 Task: Arrange a 3-hour photography expedition to capture the beauty of a sunrise or sunset.
Action: Mouse pressed left at (537, 219)
Screenshot: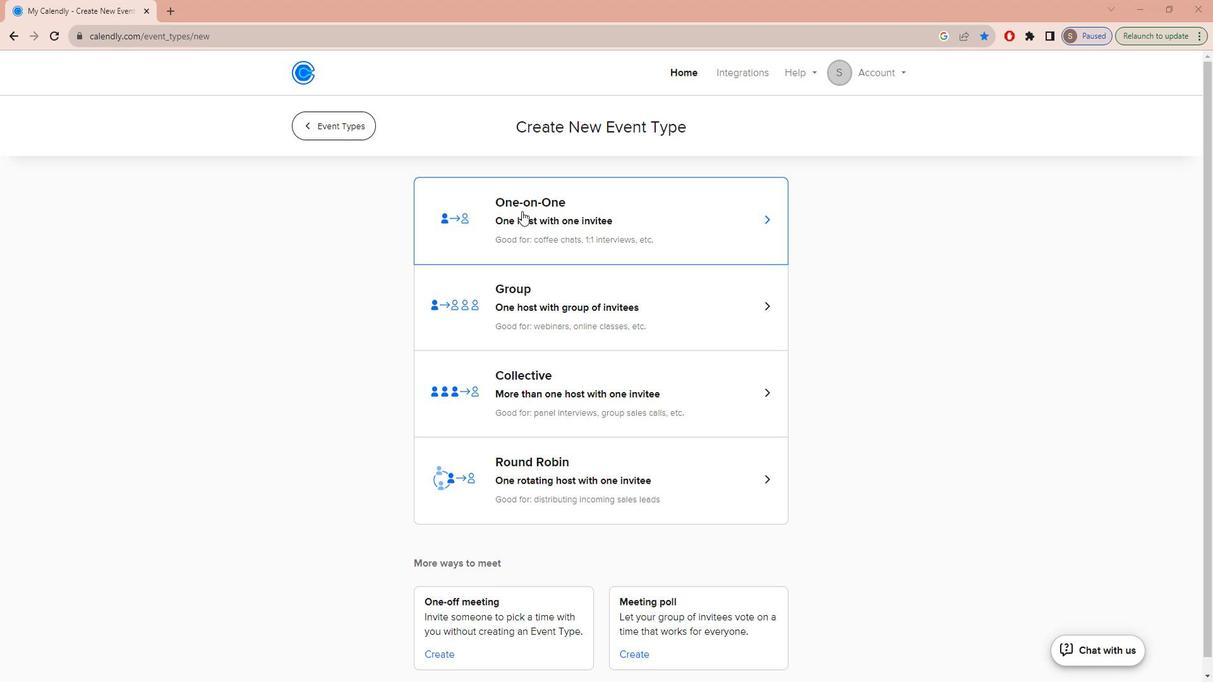 
Action: Key pressed s<Key.caps_lock>UNRISE<Key.space><Key.shift><Key.shift><Key.shift><Key.shift>&<Key.space><Key.caps_lock>s<Key.caps_lock>UNSET<Key.space><Key.caps_lock>p<Key.caps_lock>HOTOGRAPHY<Key.space><Key.caps_lock>a<Key.caps_lock>DVENTURE
Screenshot: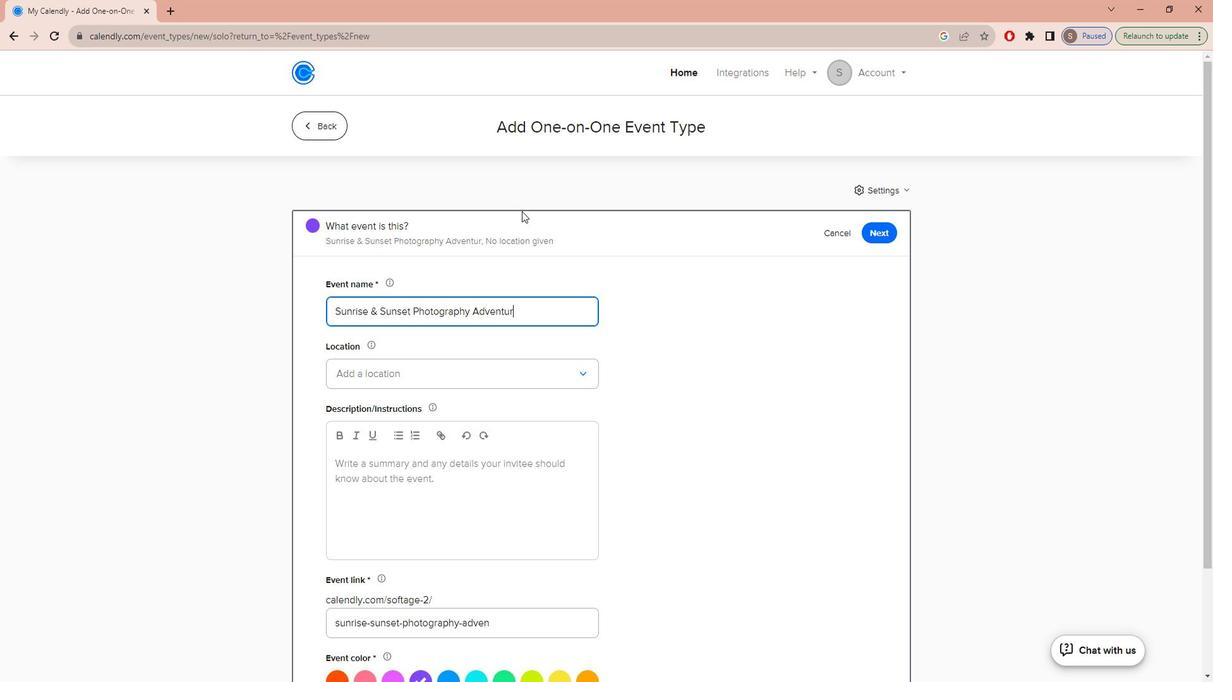 
Action: Mouse moved to (517, 366)
Screenshot: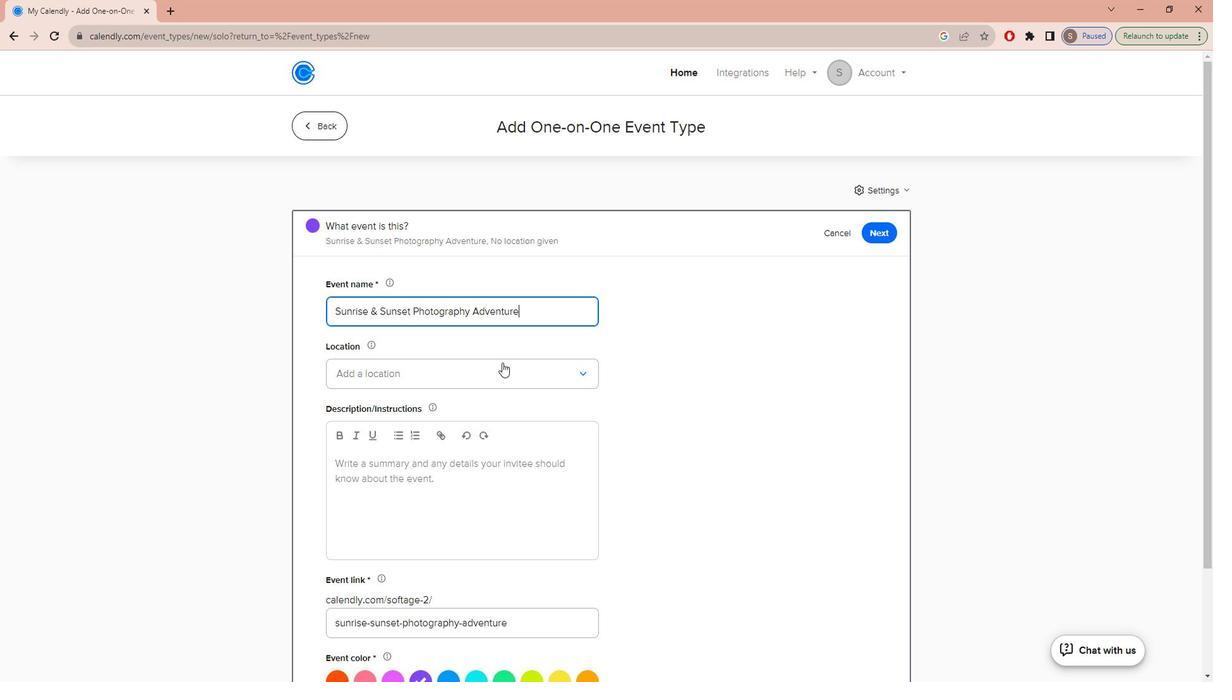 
Action: Mouse pressed left at (517, 366)
Screenshot: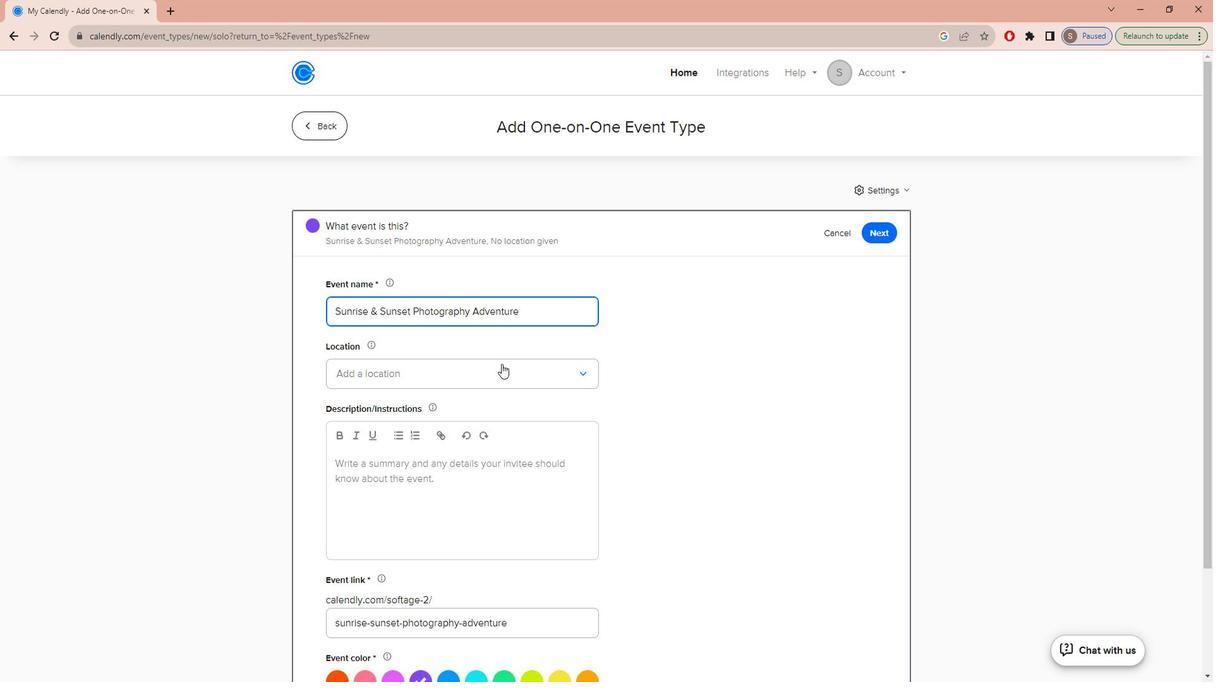 
Action: Mouse moved to (503, 413)
Screenshot: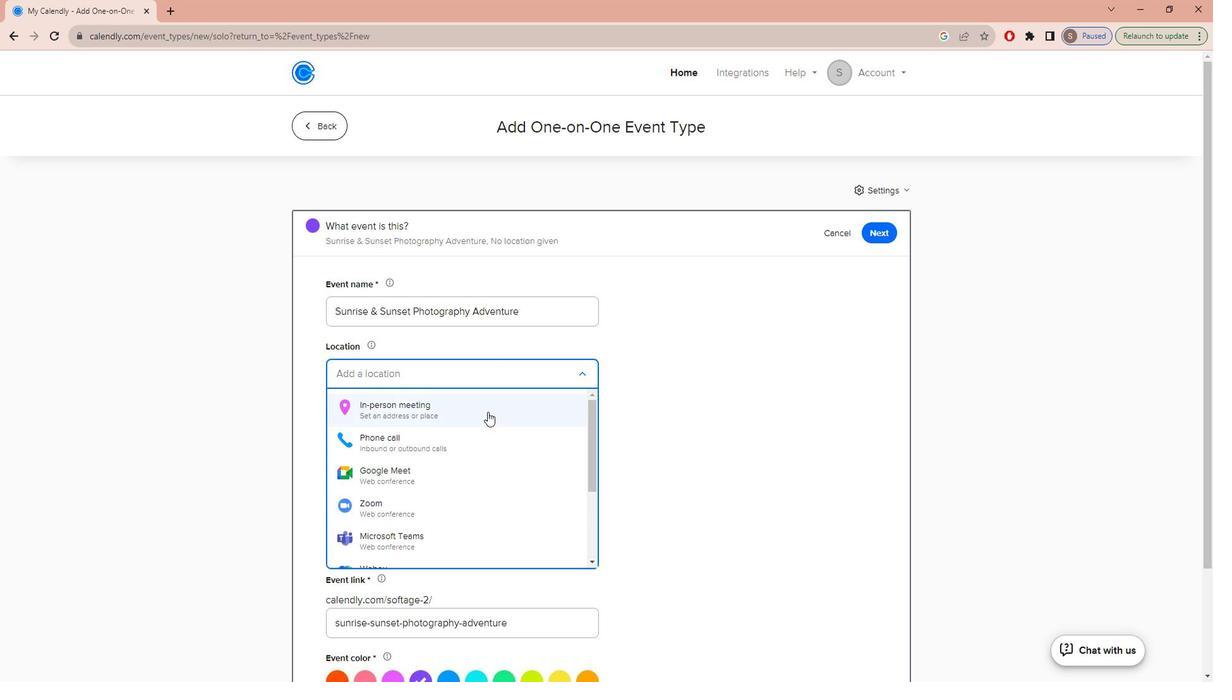 
Action: Mouse pressed left at (503, 413)
Screenshot: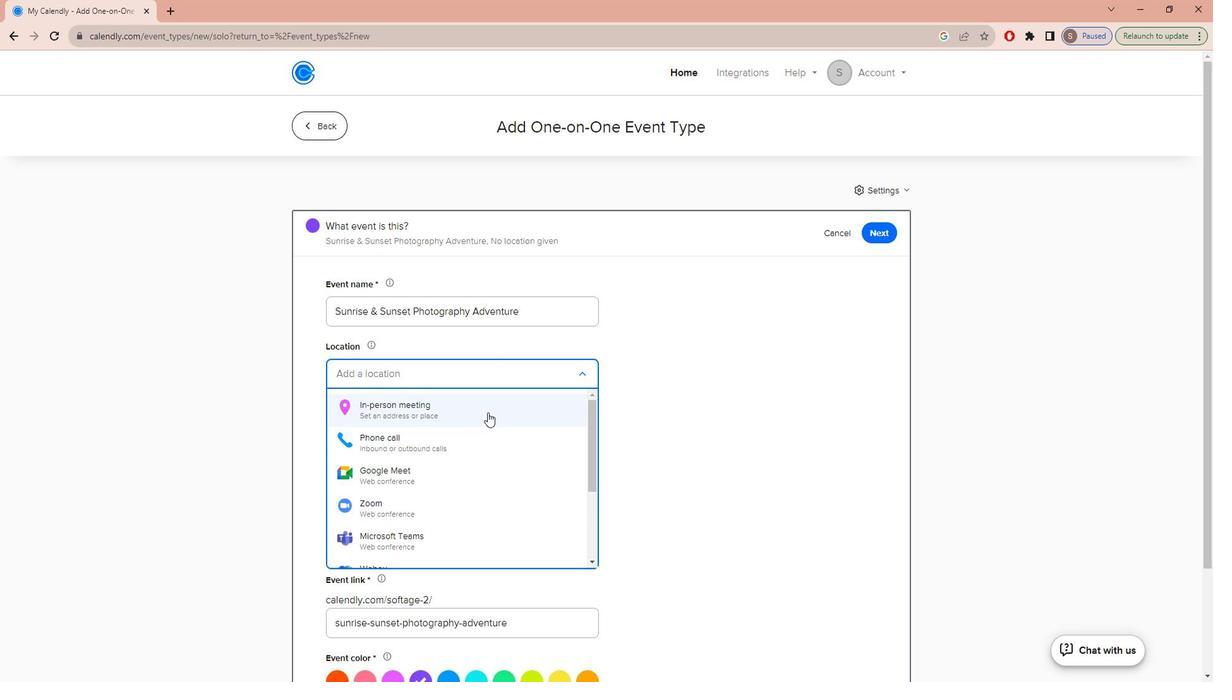 
Action: Mouse moved to (552, 221)
Screenshot: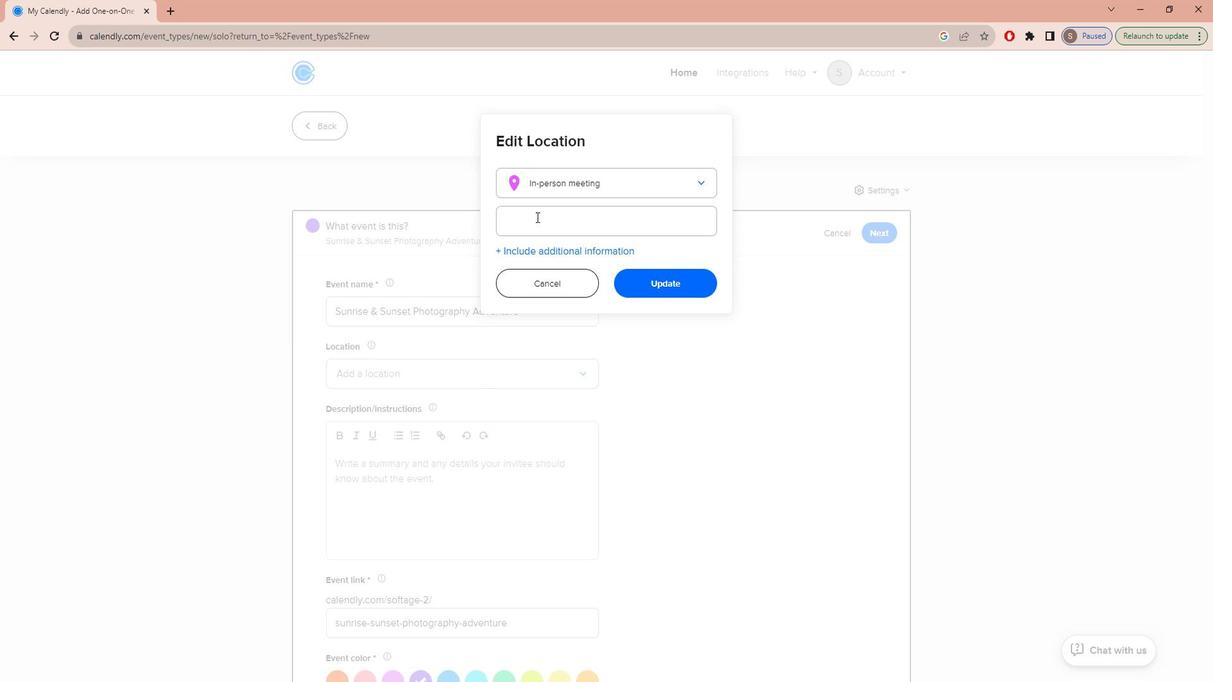
Action: Mouse pressed left at (552, 221)
Screenshot: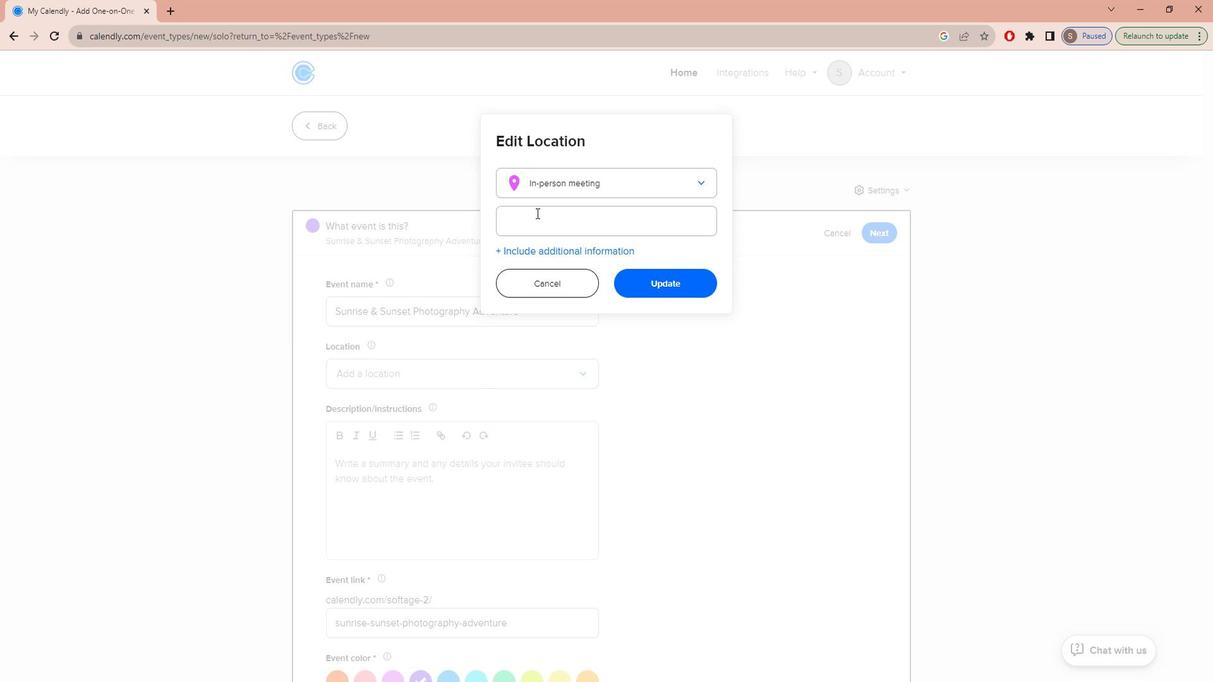 
Action: Key pressed <Key.caps_lock>g<Key.caps_lock>REAT<Key.space><Key.caps_lock>s<Key.caps_lock>MOKY<Key.space><Key.caps_lock>m<Key.caps_lock>OUNTAINS<Key.space><Key.caps_lock>n<Key.caps_lock>ATIONAL<Key.space><Key.caps_lock>p<Key.caps_lock>ARK<Key.space><Key.backspace>,<Key.space><Key.caps_lock>n<Key.caps_lock>ORTH<Key.space><Key.caps_lock>c<Key.caps_lock>AROLINA,<Key.space><Key.caps_lock>usa
Screenshot: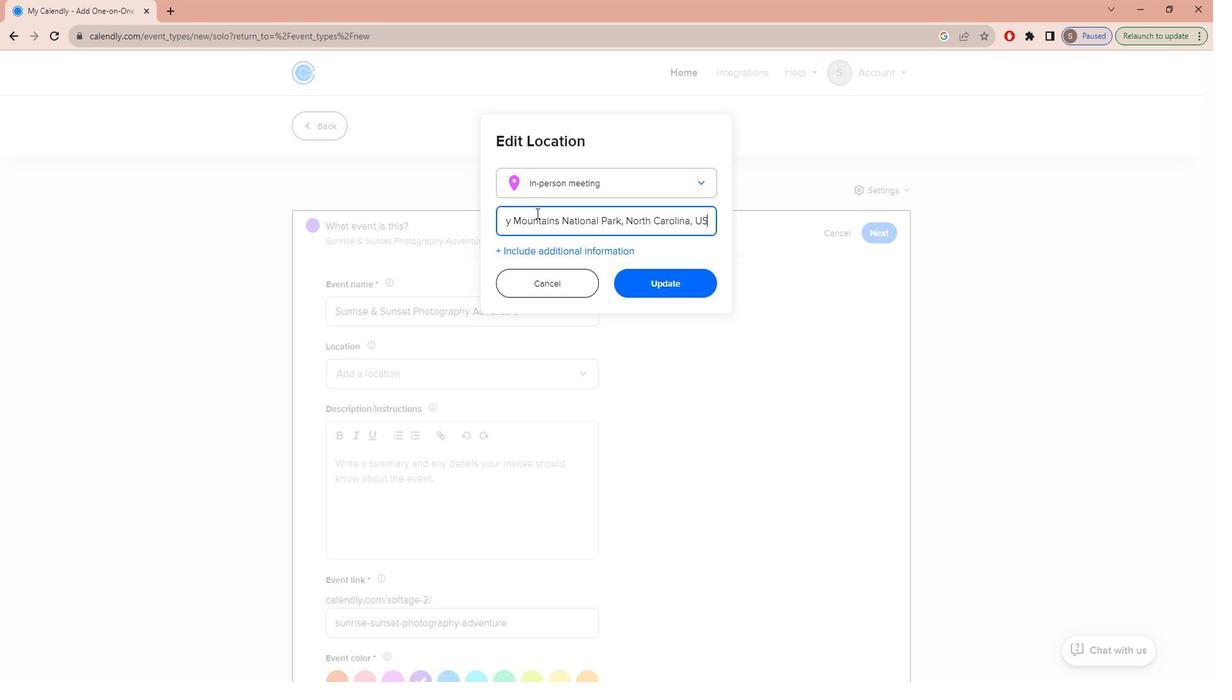 
Action: Mouse moved to (664, 283)
Screenshot: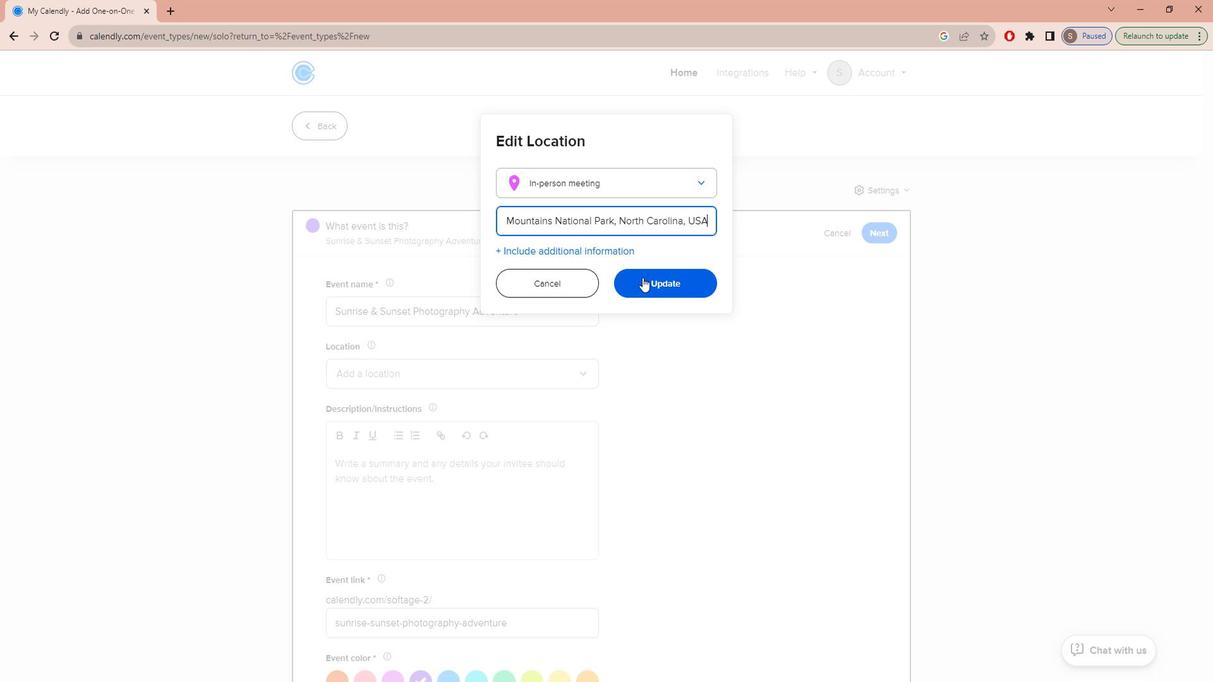 
Action: Mouse pressed left at (664, 283)
Screenshot: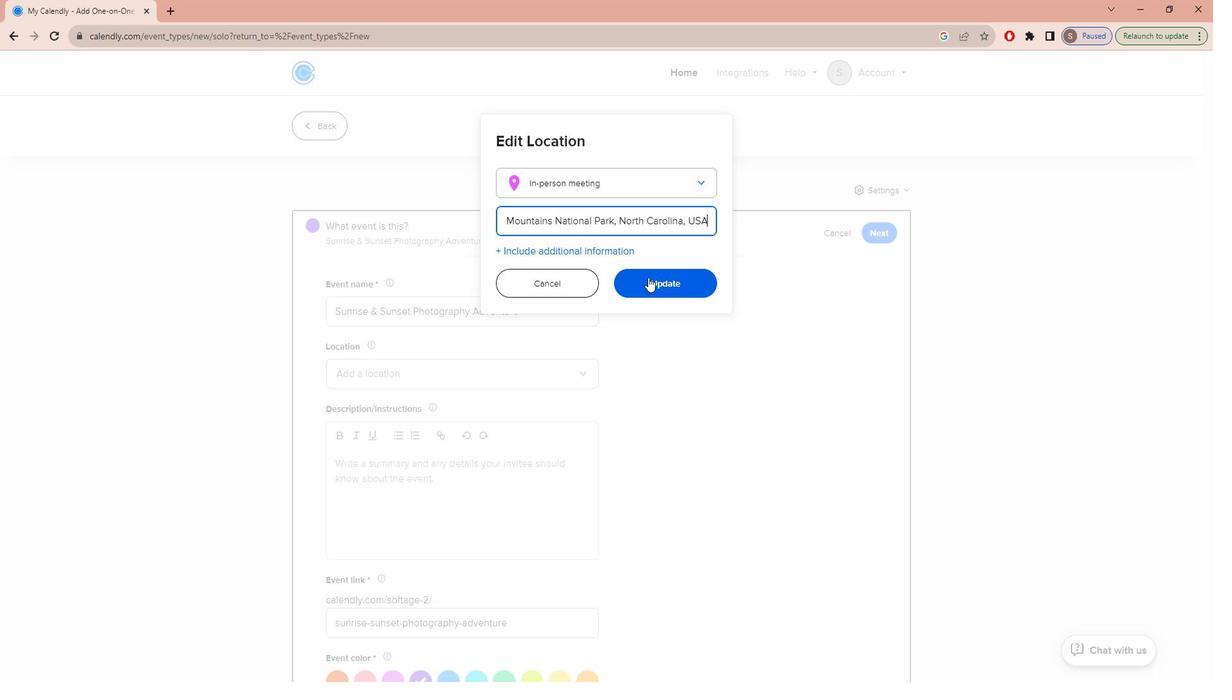 
Action: Mouse moved to (511, 494)
Screenshot: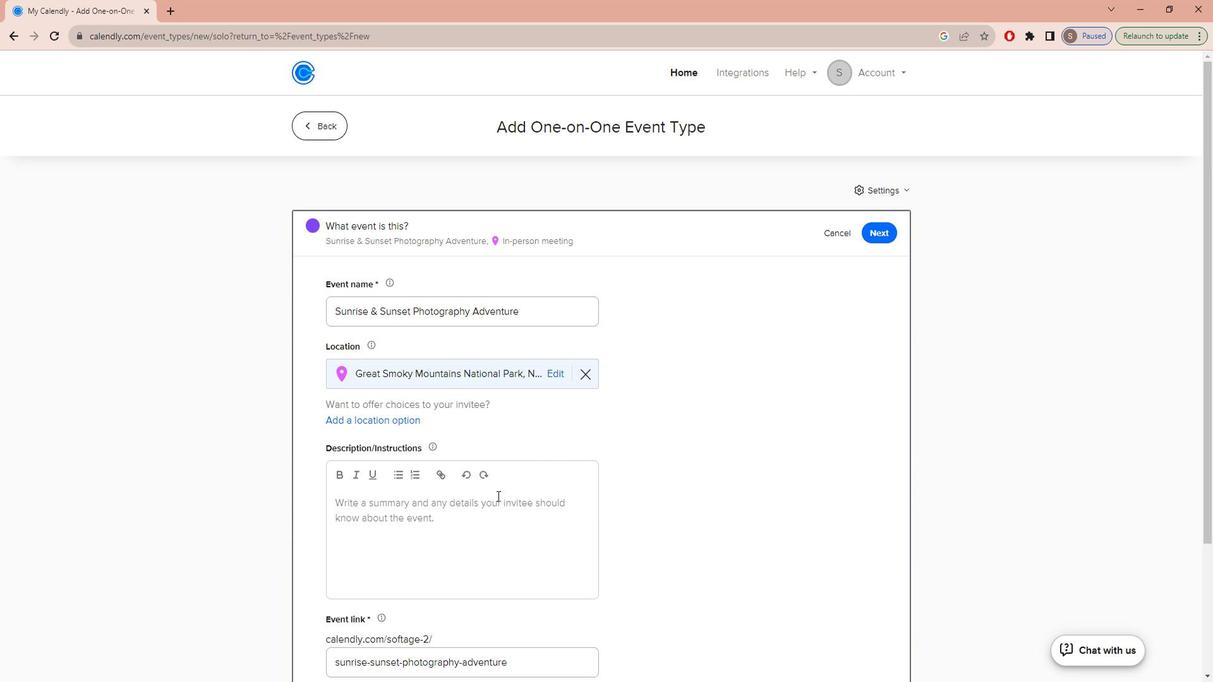 
Action: Mouse pressed left at (511, 494)
Screenshot: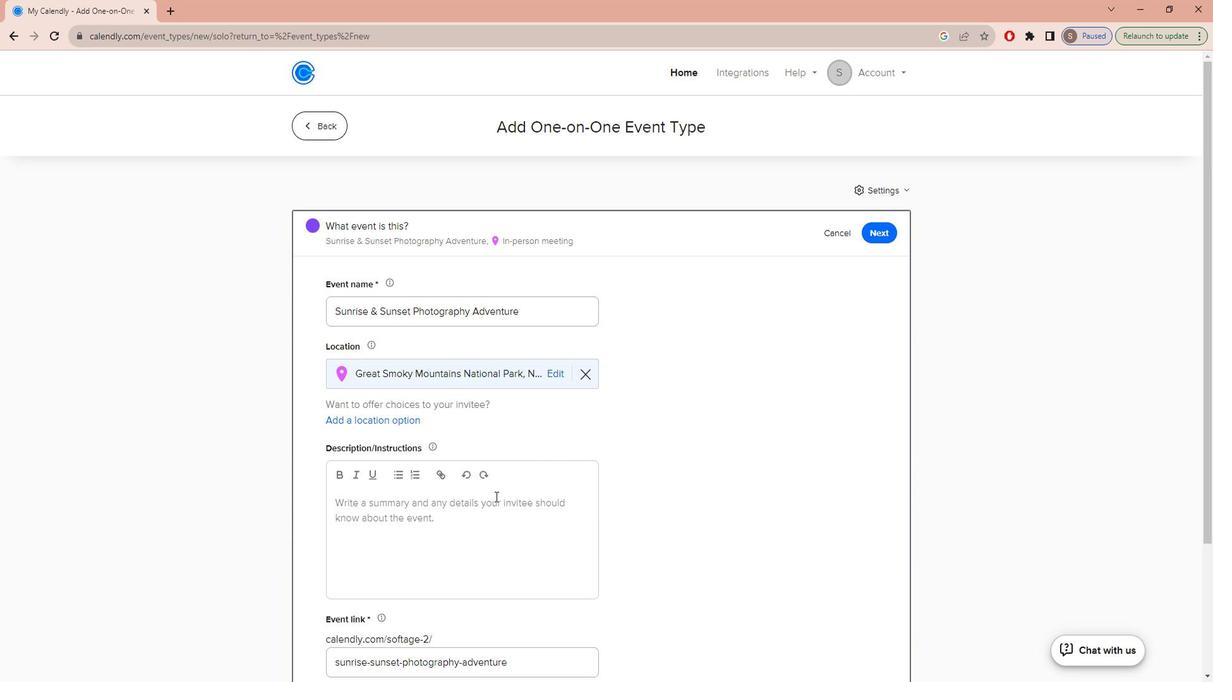 
Action: Mouse moved to (510, 494)
Screenshot: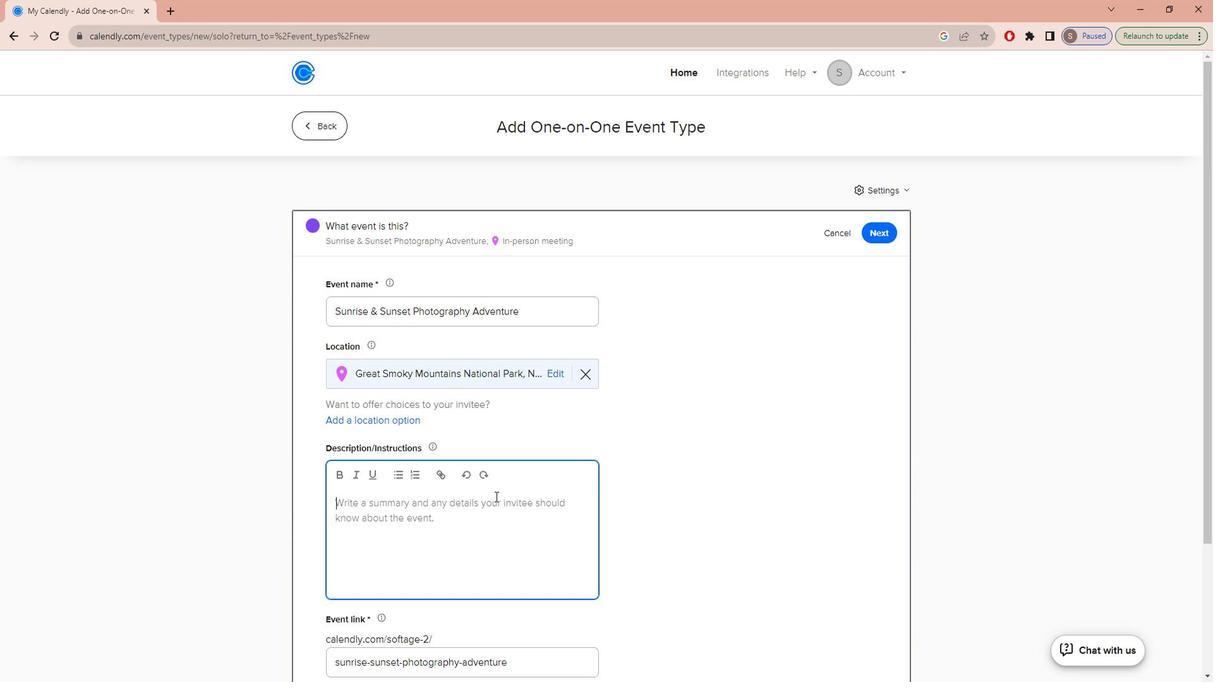 
Action: Key pressed e<Key.caps_lock>MBARK<Key.space>ON<Key.space>THE<Key.space>CAPTIVATING<Key.space>JOURNEY<Key.space>TO<Key.space>WITNESS<Key.space>AND<Key.space>IMMORTALIZE<Key.space>THE<Key.space>MESMERIZING<Key.space>BEAUTY<Key.space>OF<Key.space>BOTH<Key.space>SUNRISE<Key.space>AND<Key.space>SUNSET<Key.space>IN<Key.space>A<Key.space>SINGLE<Key.space>PHOTOGRAPHY<Key.space>EXPEDITION.<Key.space><Key.caps_lock>t<Key.caps_lock>HIS<Key.space>EXPEDITION<Key.space>IS<Key.space>NOT<Key.space>JUST<Key.space>ABOUT<Key.space>TAKING<Key.space>PICTURES;<Key.space>IT'S<Key.space>ABOUT<Key.space>EXPERIENCING<Key.space>THE<Key.space>RE<Key.backspace><Key.backspace>SERENITY<Key.space>AND<Key.space>GRANDEUR<Key.space>OF<Key.space>THESE<Key.space>GOLDEN<Key.space>HOURS<Key.space>WHILE<Key.space>HONING<Key.space>YOUR<Key.space>PHOTOGRAPHY<Key.space>SKILLS.<Key.space>
Screenshot: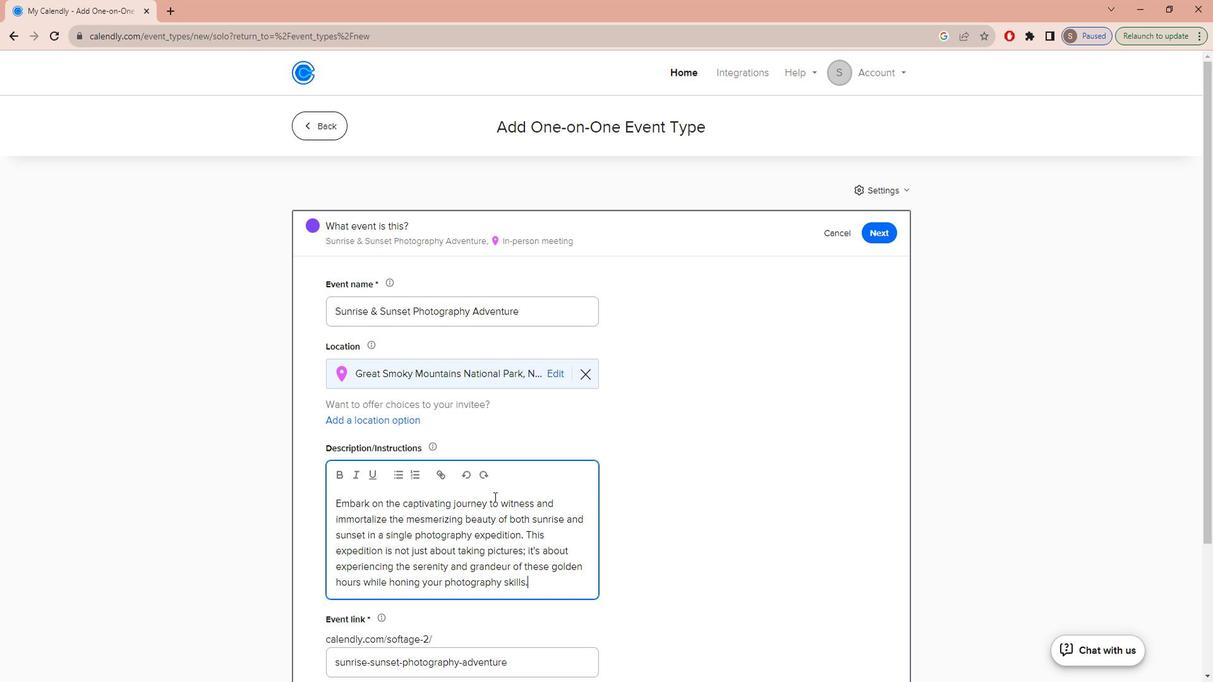 
Action: Mouse scrolled (510, 494) with delta (0, 0)
Screenshot: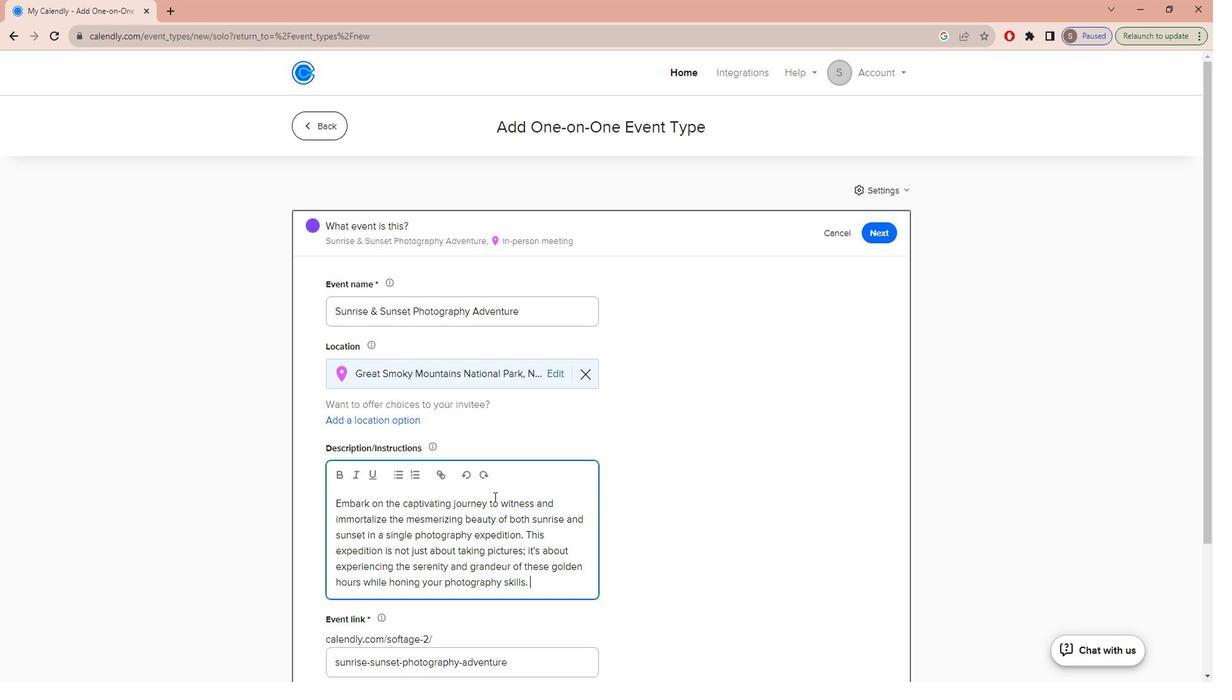 
Action: Mouse scrolled (510, 494) with delta (0, 0)
Screenshot: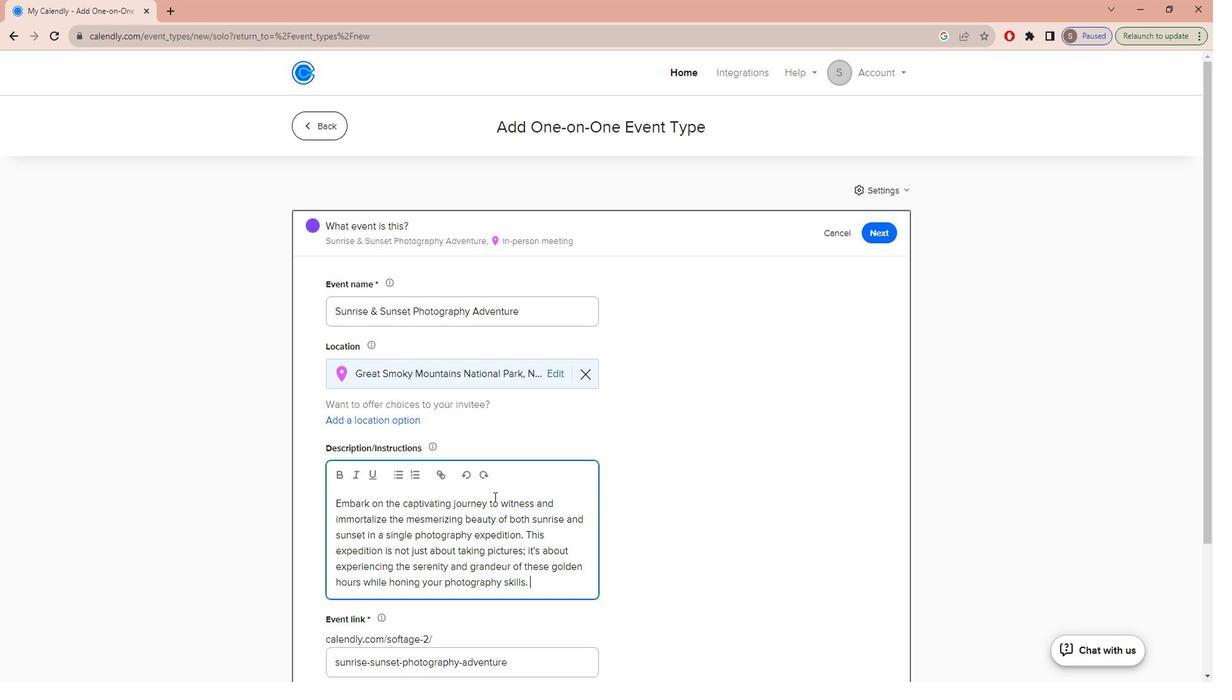 
Action: Mouse scrolled (510, 494) with delta (0, 0)
Screenshot: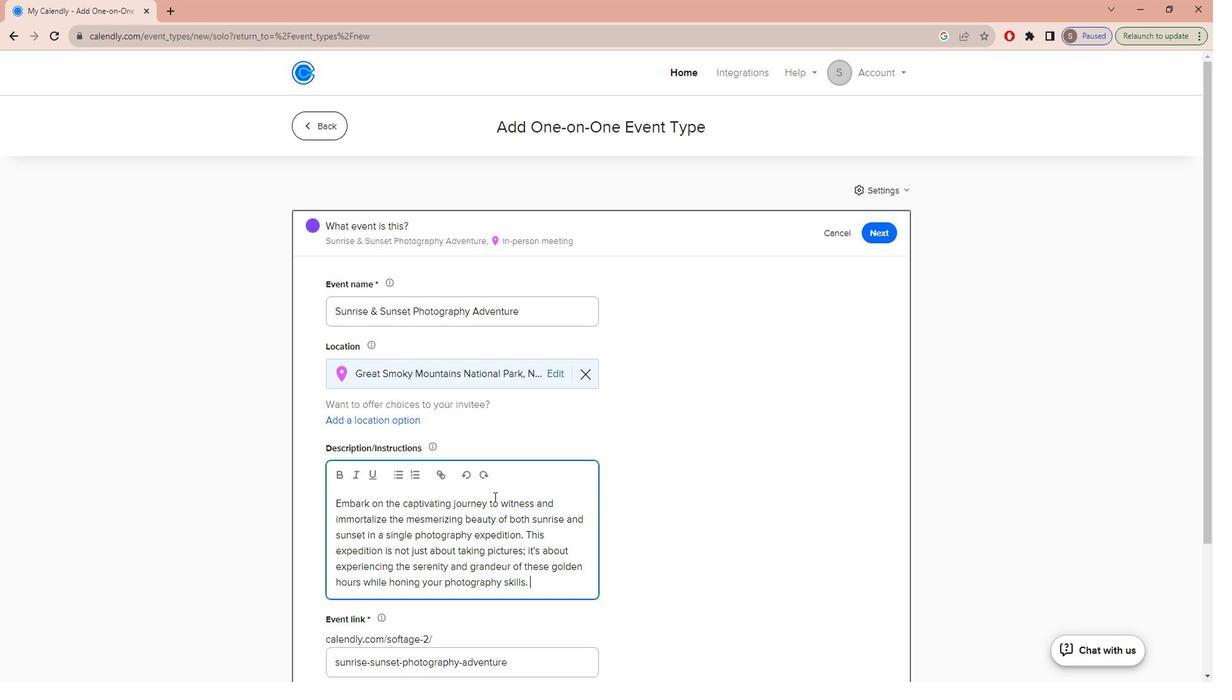 
Action: Mouse scrolled (510, 494) with delta (0, 0)
Screenshot: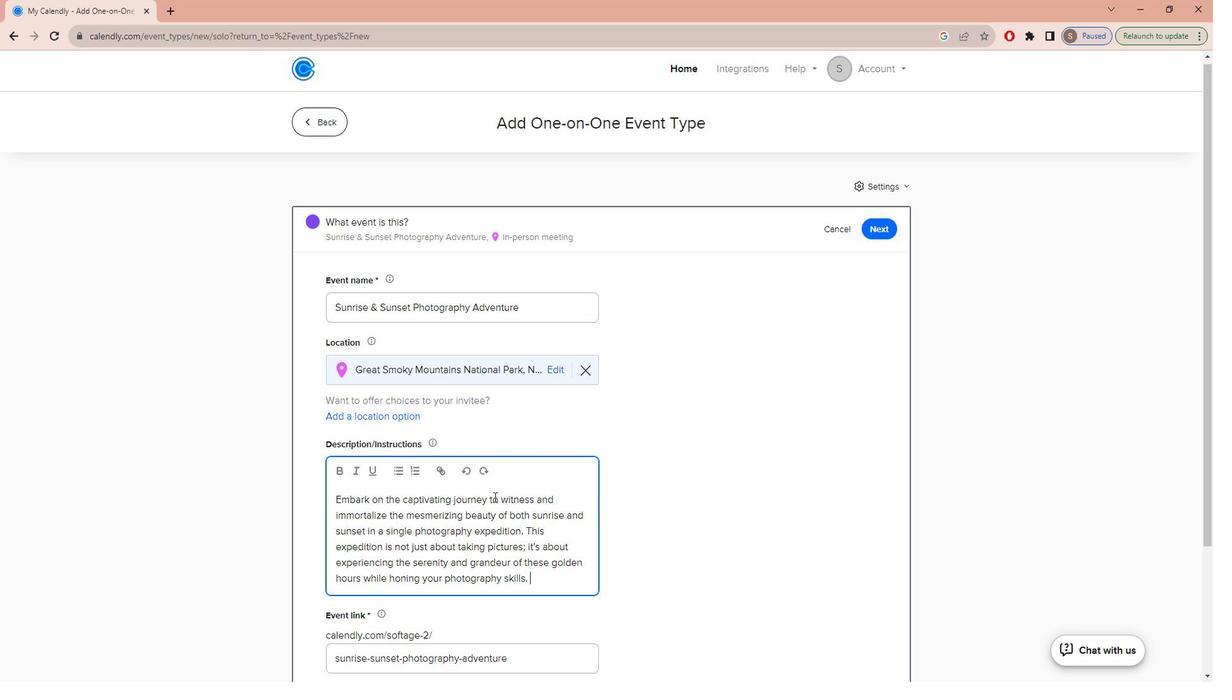 
Action: Mouse moved to (492, 549)
Screenshot: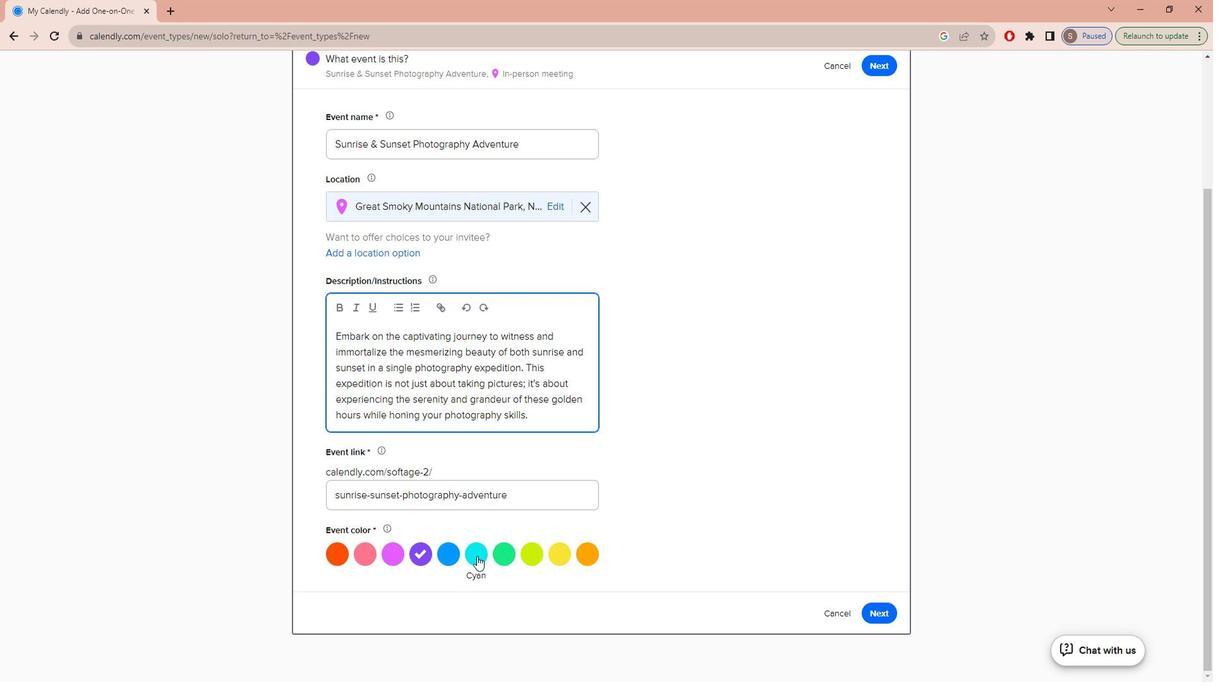 
Action: Mouse pressed left at (492, 549)
Screenshot: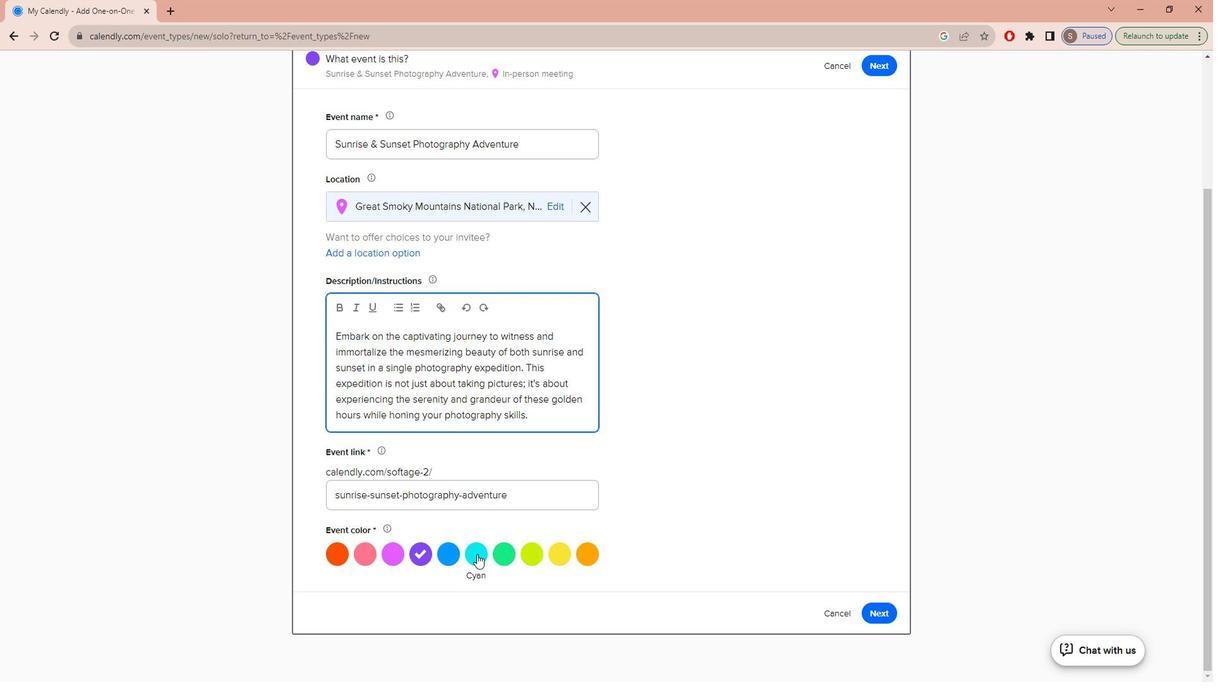 
Action: Mouse moved to (886, 605)
Screenshot: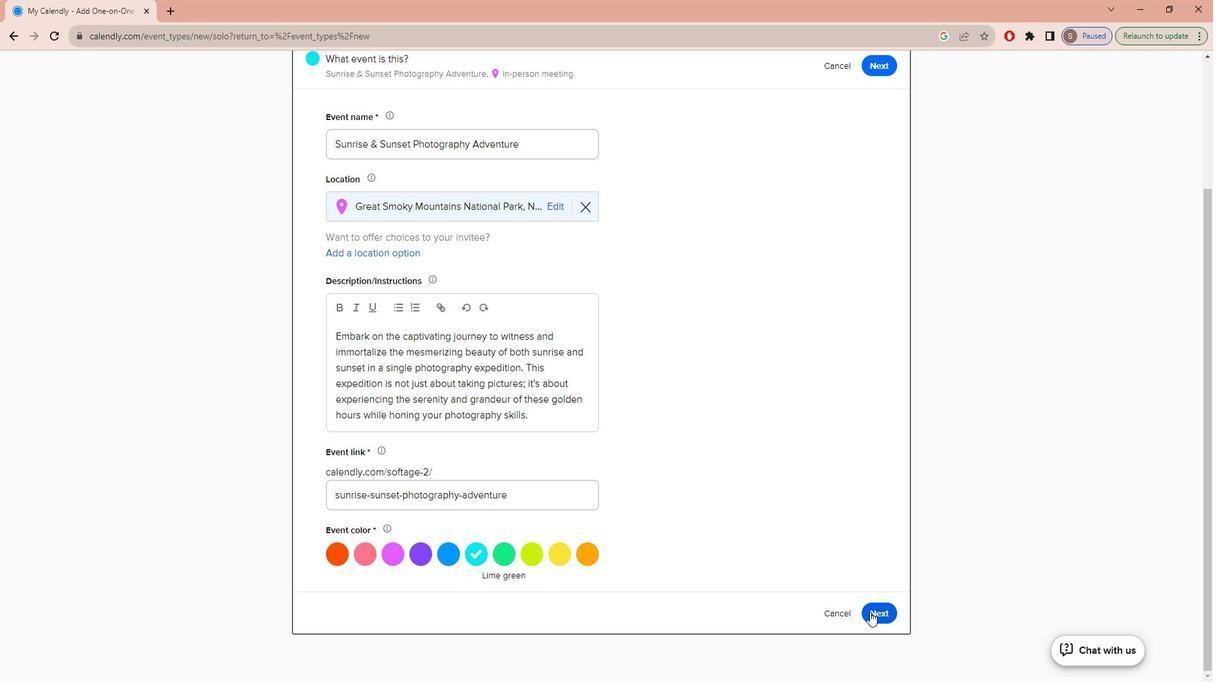 
Action: Mouse pressed left at (886, 605)
Screenshot: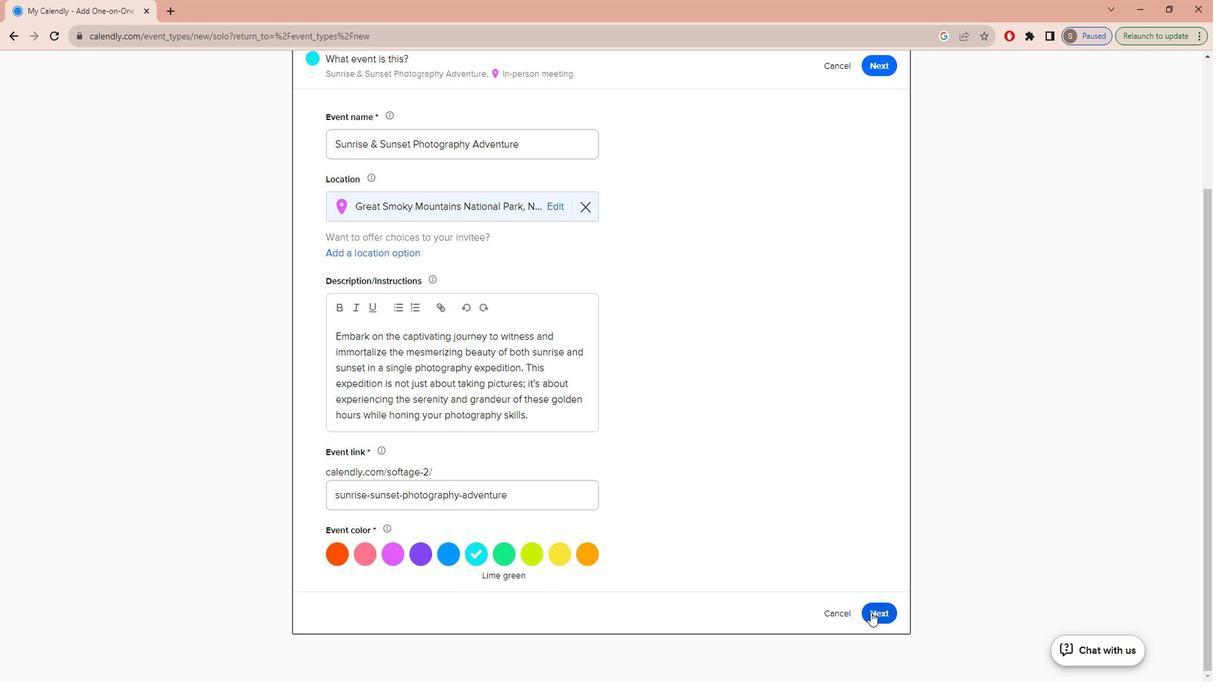 
Action: Mouse moved to (544, 375)
Screenshot: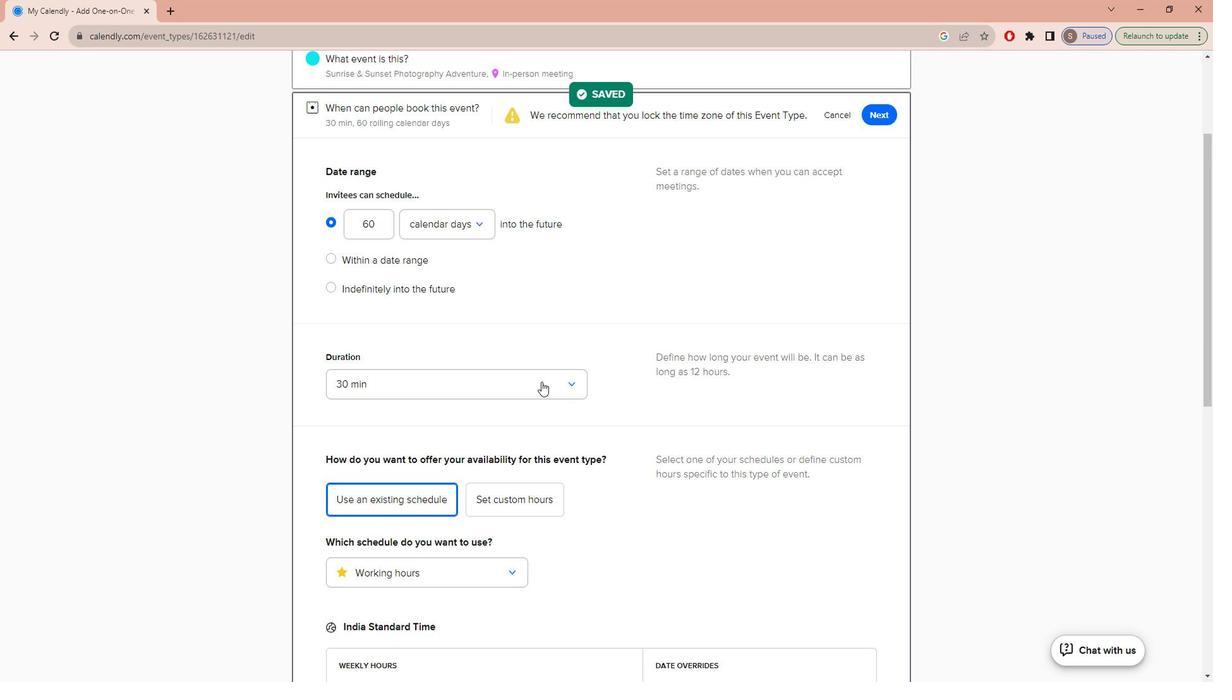 
Action: Mouse pressed left at (544, 375)
Screenshot: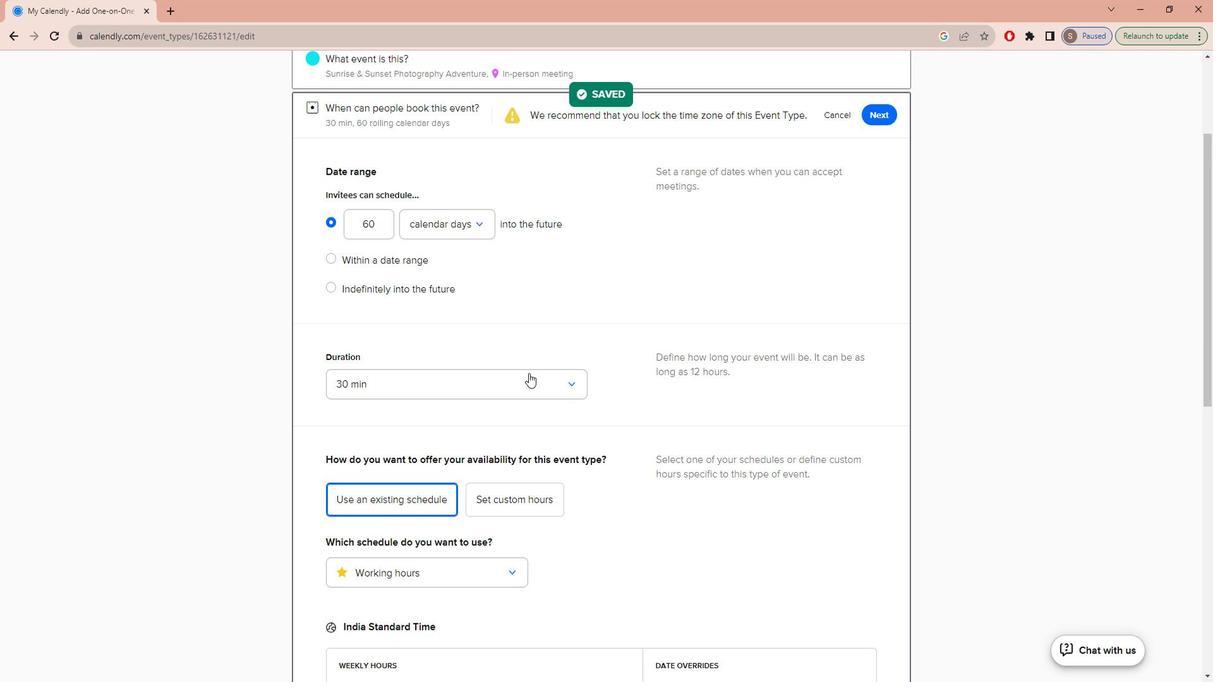 
Action: Mouse moved to (508, 512)
Screenshot: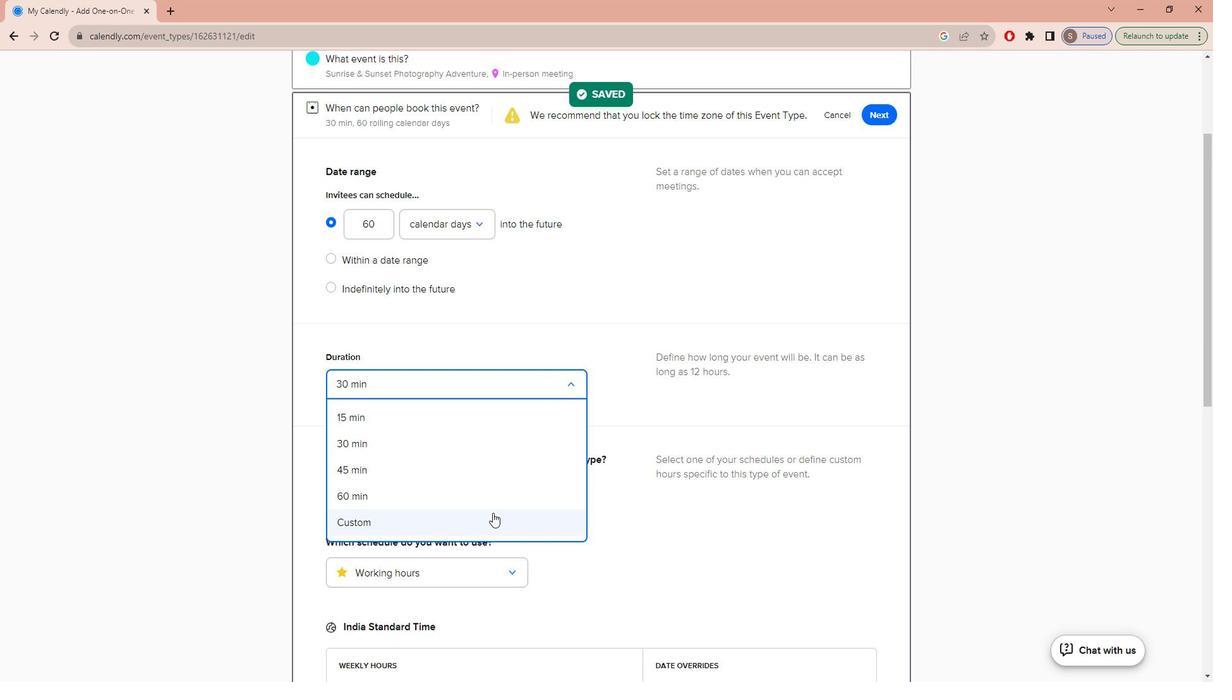 
Action: Mouse pressed left at (508, 512)
Screenshot: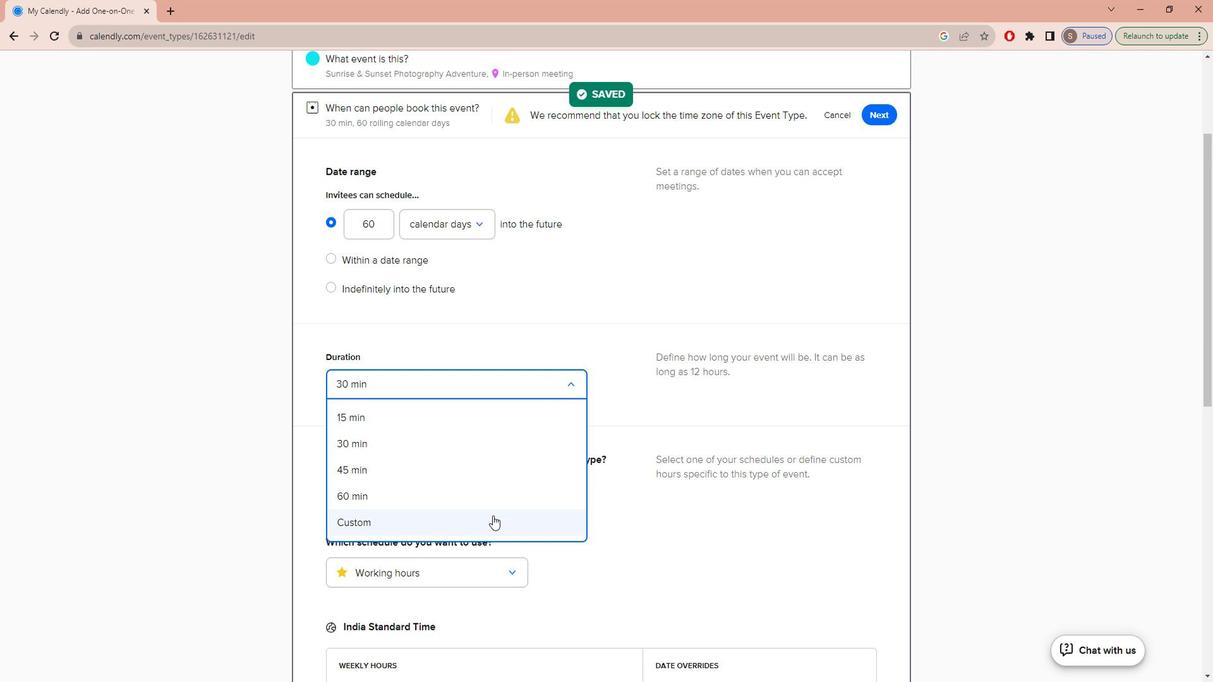 
Action: Mouse moved to (510, 511)
Screenshot: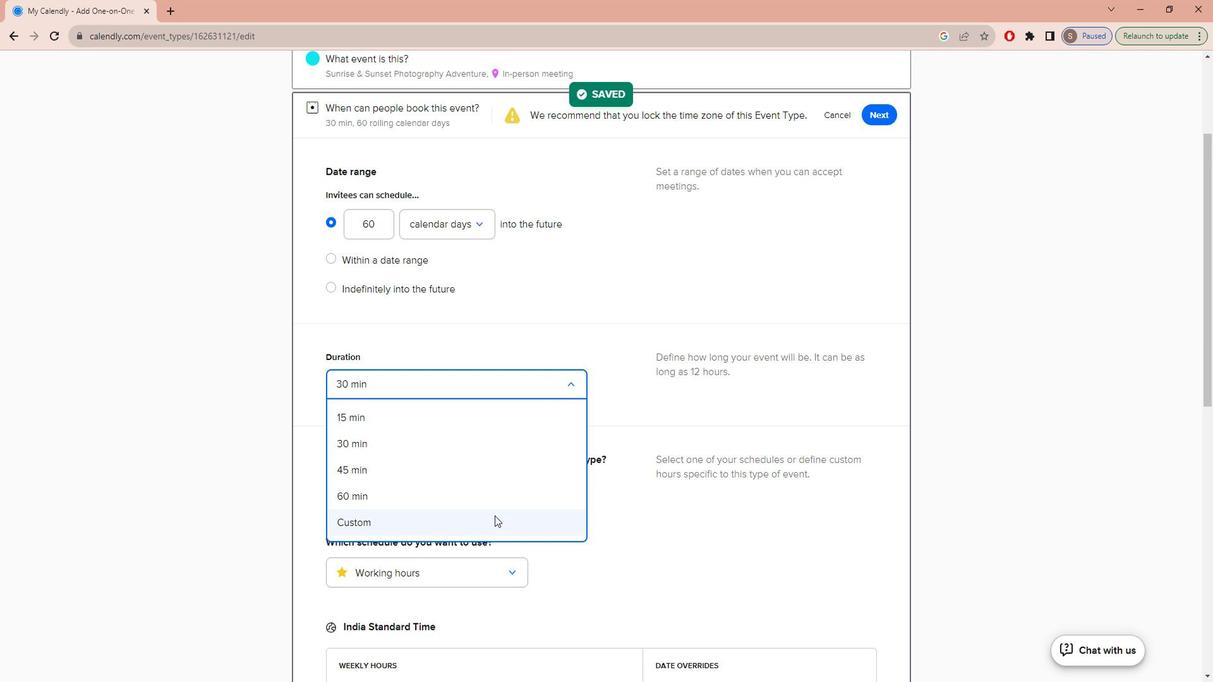 
Action: Key pressed 3
Screenshot: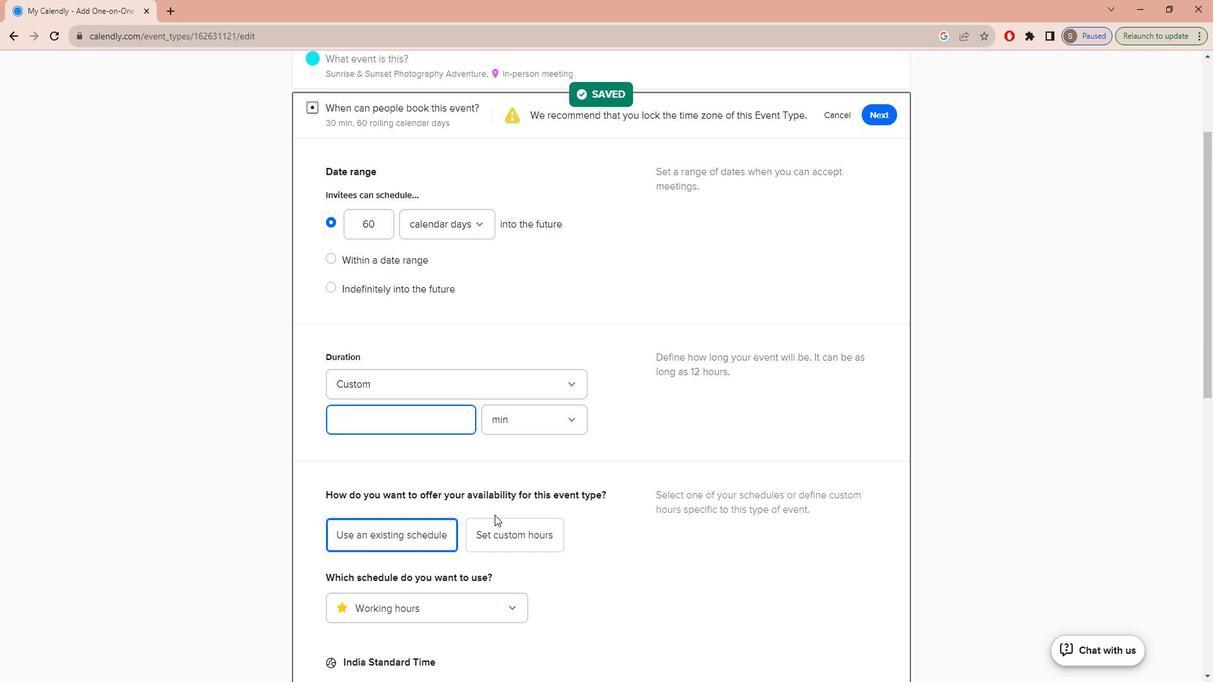
Action: Mouse moved to (549, 416)
Screenshot: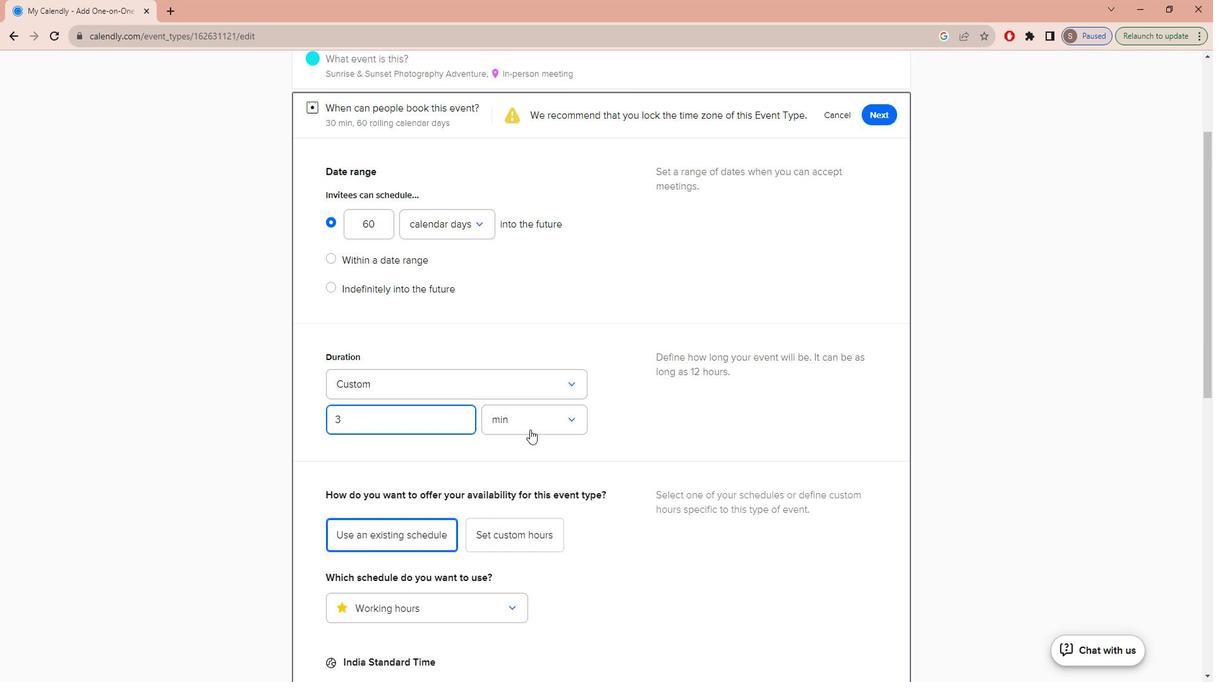 
Action: Mouse pressed left at (549, 416)
Screenshot: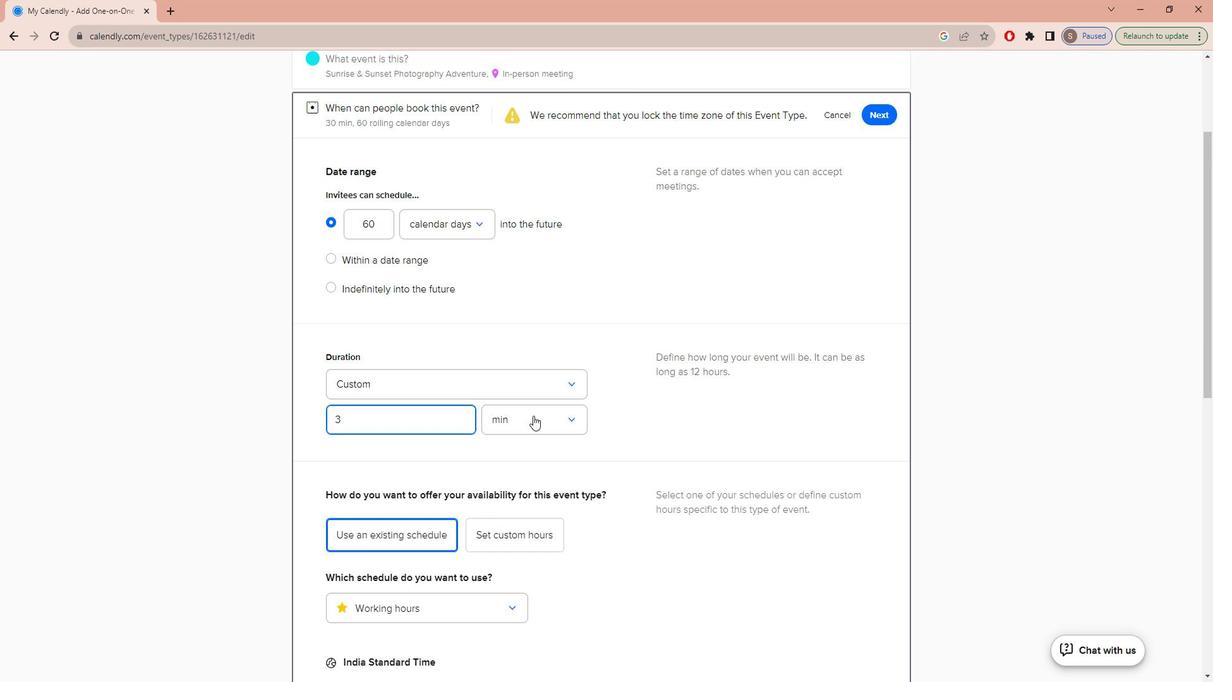 
Action: Mouse moved to (542, 479)
Screenshot: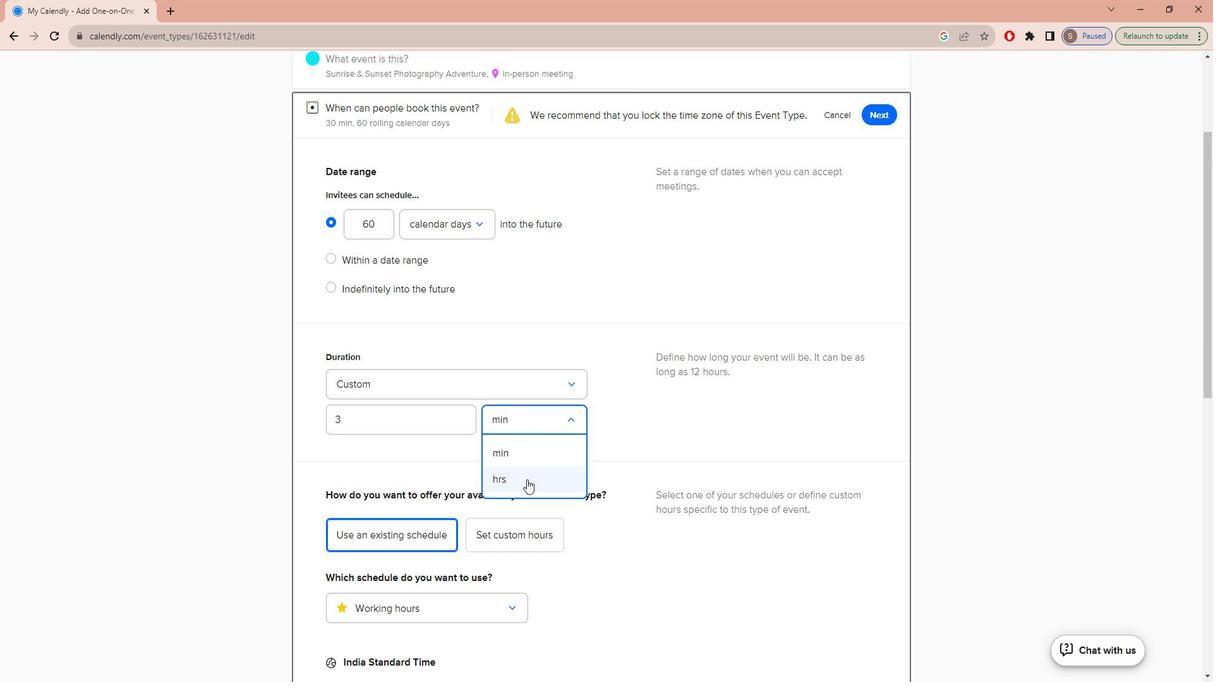 
Action: Mouse pressed left at (542, 479)
Screenshot: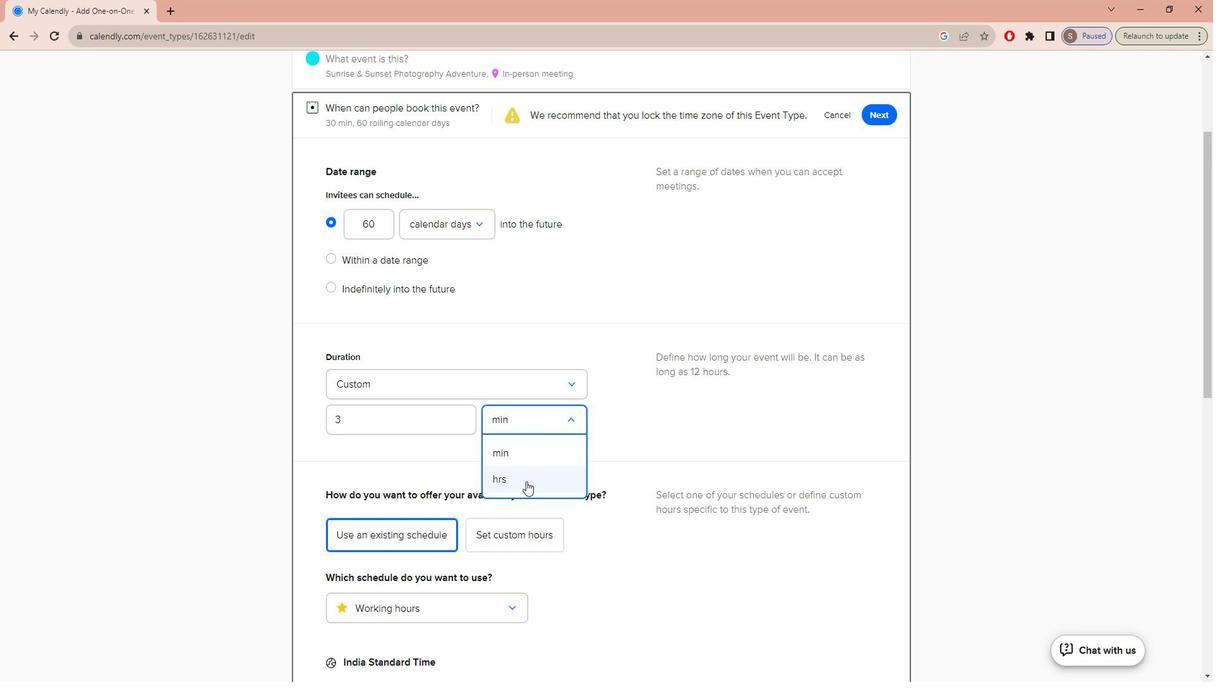 
Action: Mouse moved to (650, 417)
Screenshot: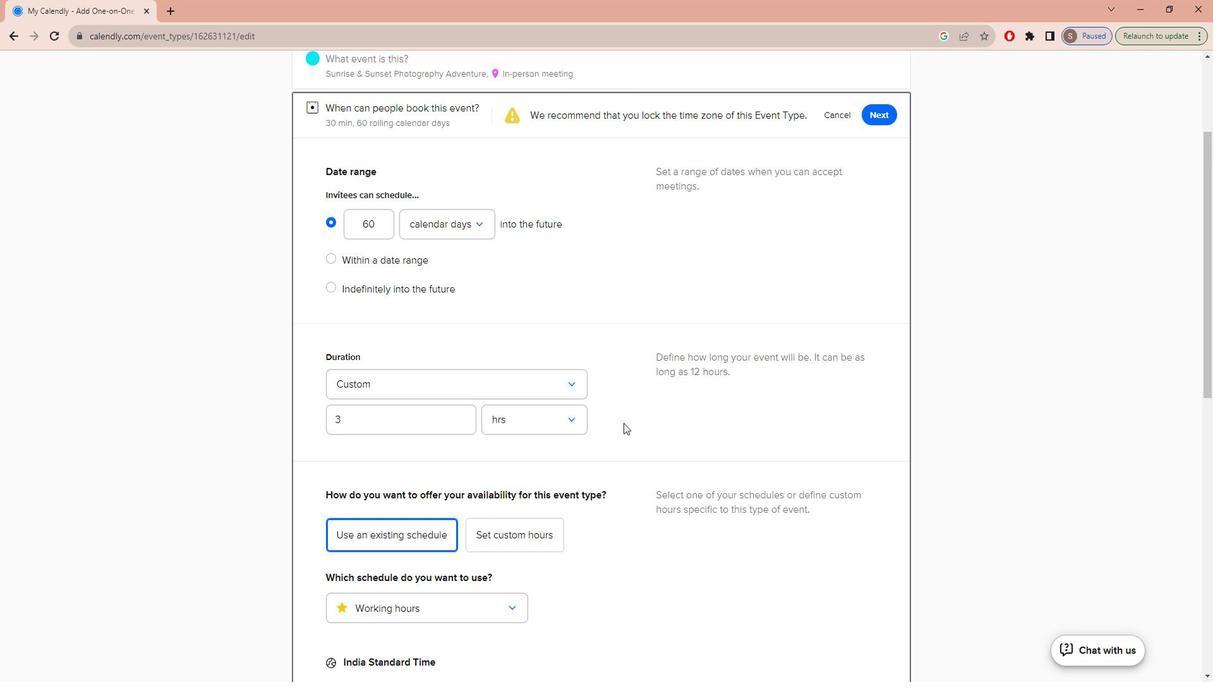 
Action: Mouse scrolled (650, 418) with delta (0, 0)
Screenshot: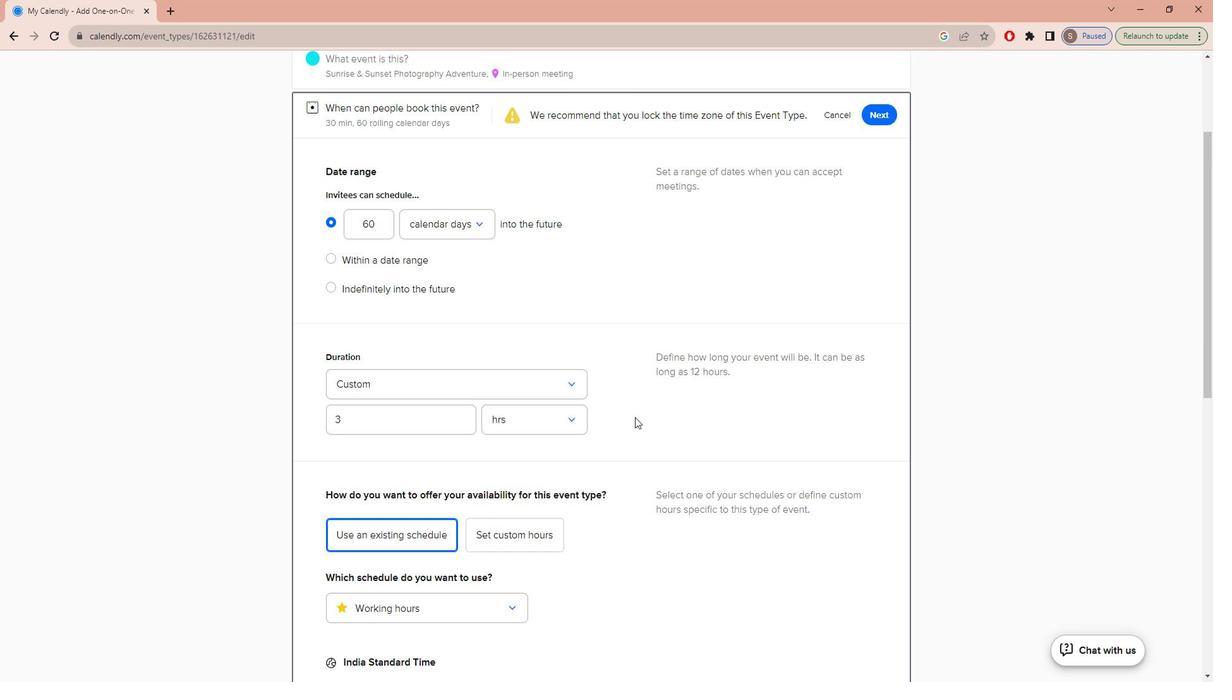 
Action: Mouse scrolled (650, 418) with delta (0, 0)
Screenshot: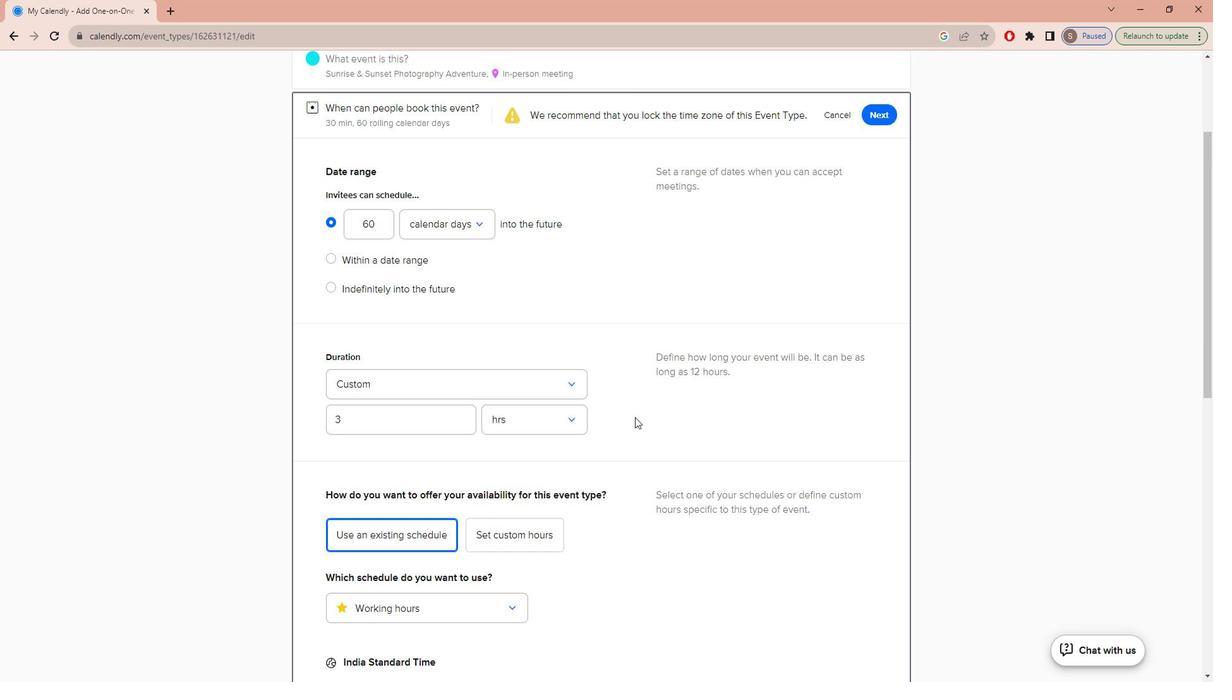 
Action: Mouse scrolled (650, 418) with delta (0, 0)
Screenshot: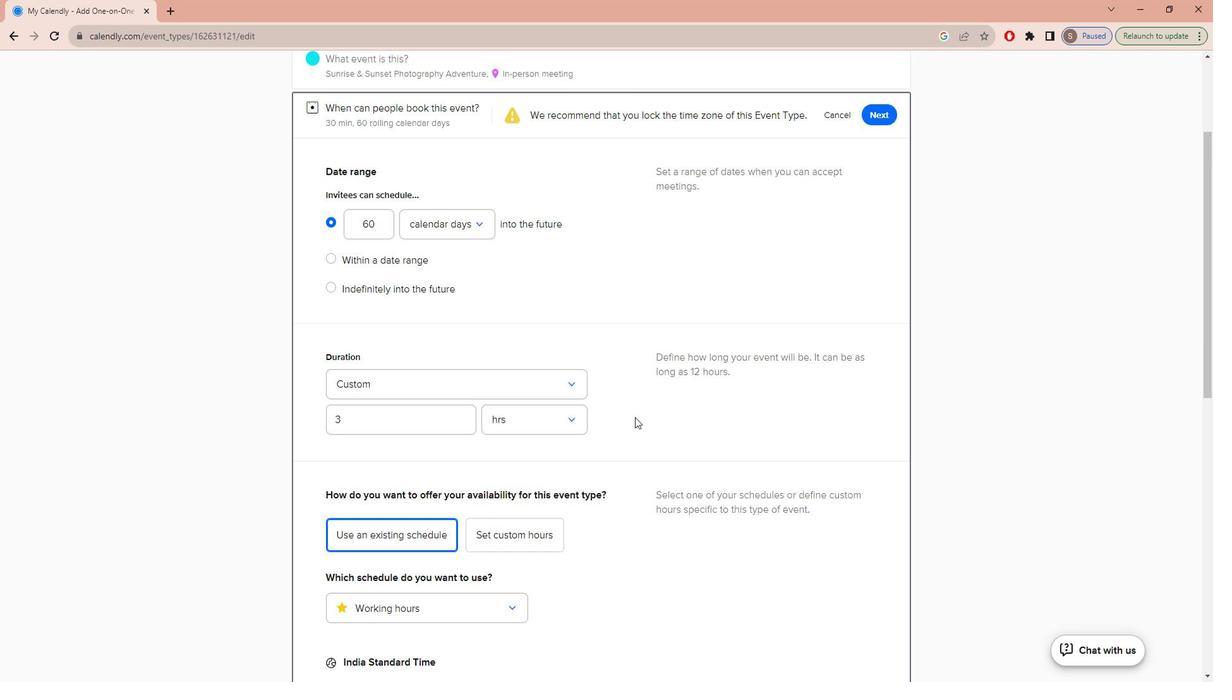 
Action: Mouse moved to (895, 290)
Screenshot: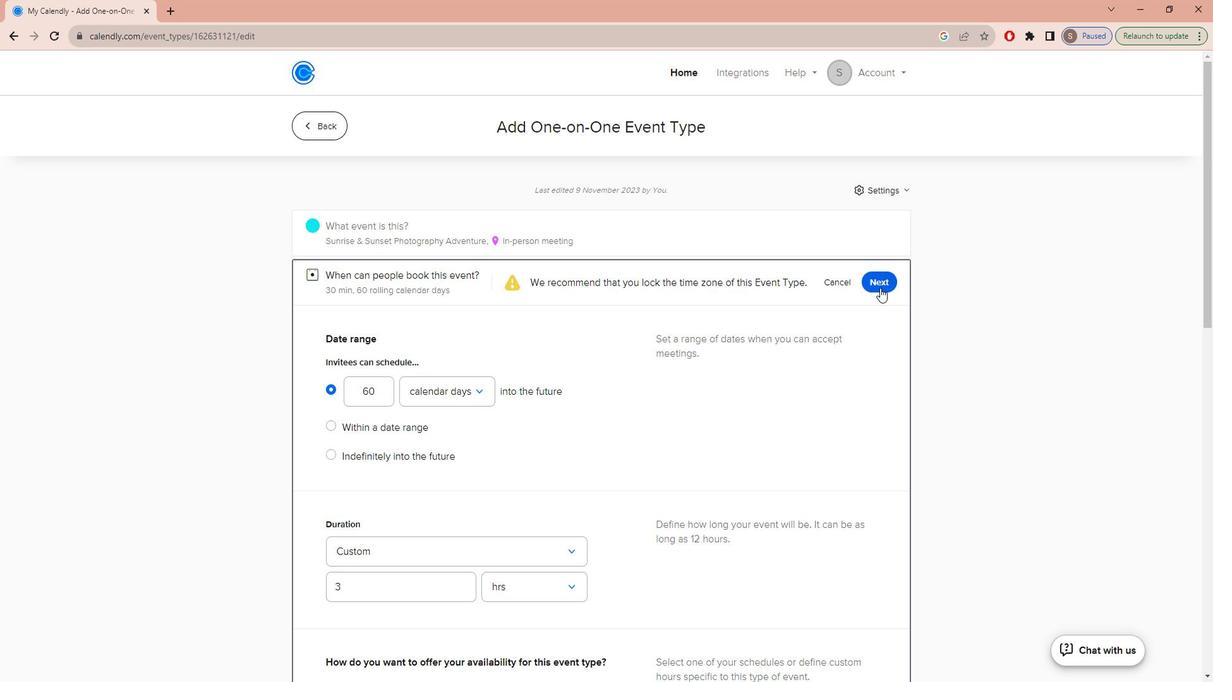 
Action: Mouse pressed left at (895, 290)
Screenshot: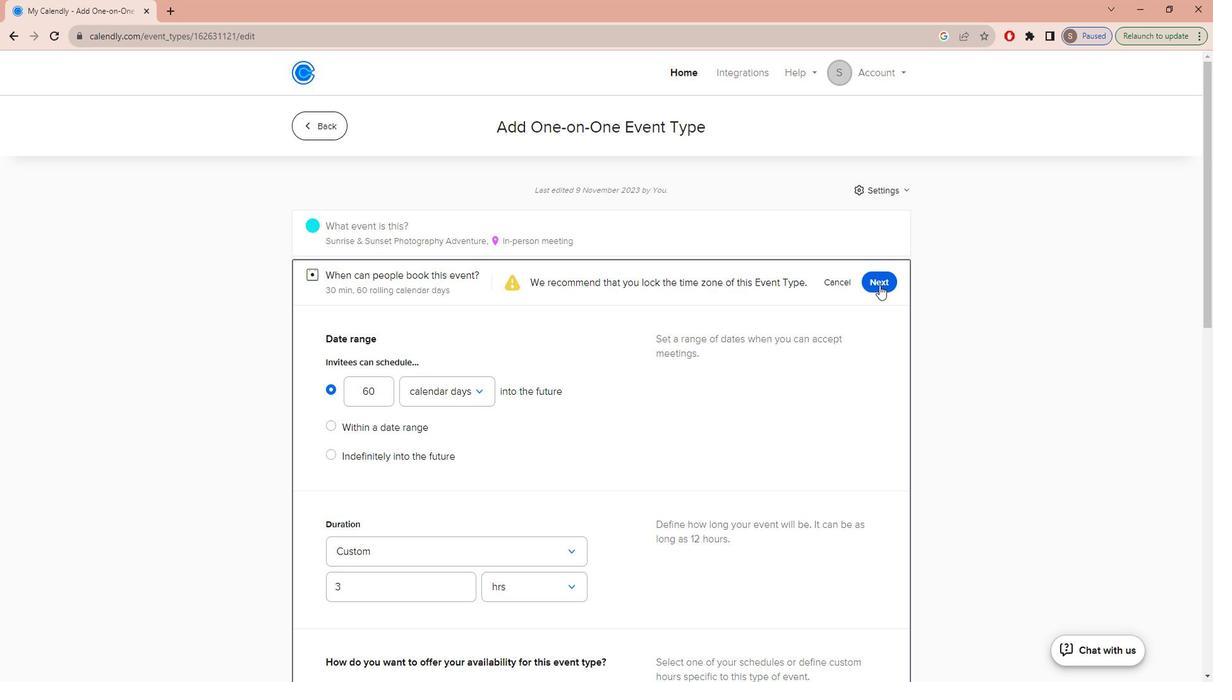 
